 Task: Find round trip flights from New Delhi to London, departing on July 11 and returning on July 15, with 2 stops or fewer.
Action: Mouse moved to (416, 143)
Screenshot: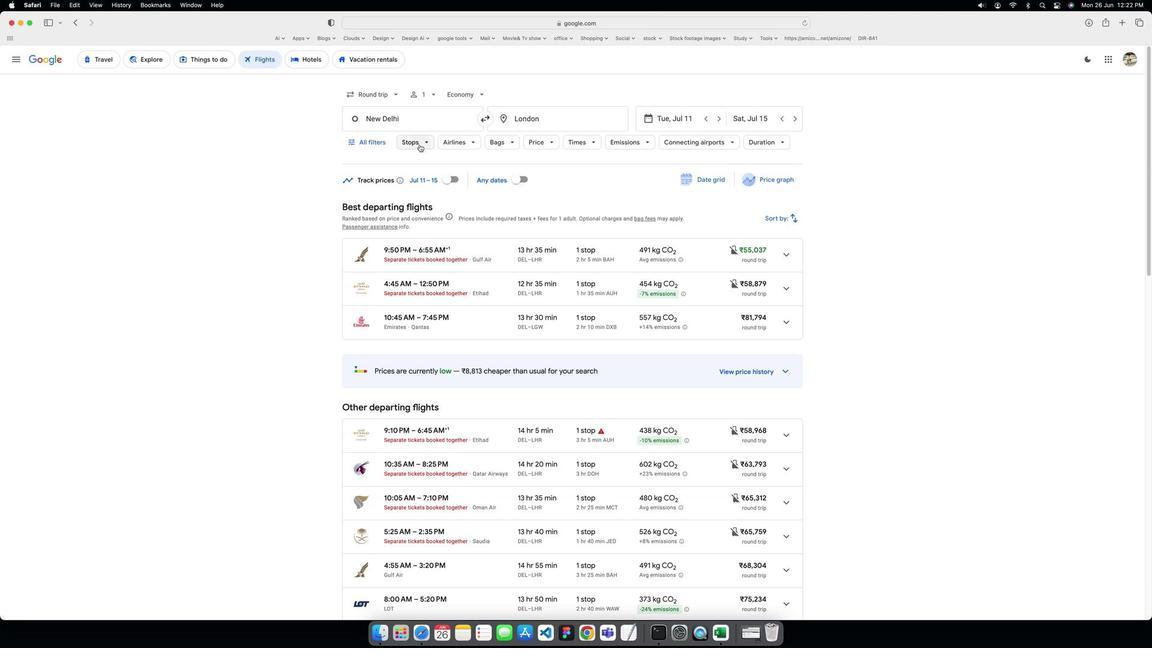 
Action: Mouse pressed left at (416, 143)
Screenshot: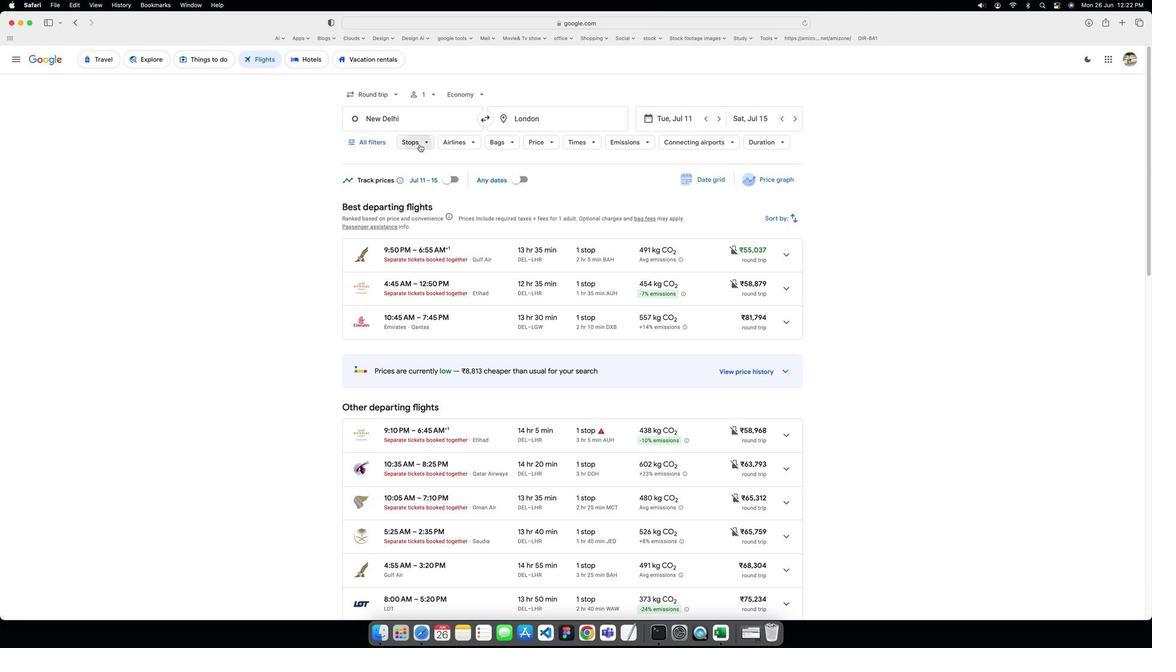 
Action: Mouse moved to (417, 252)
Screenshot: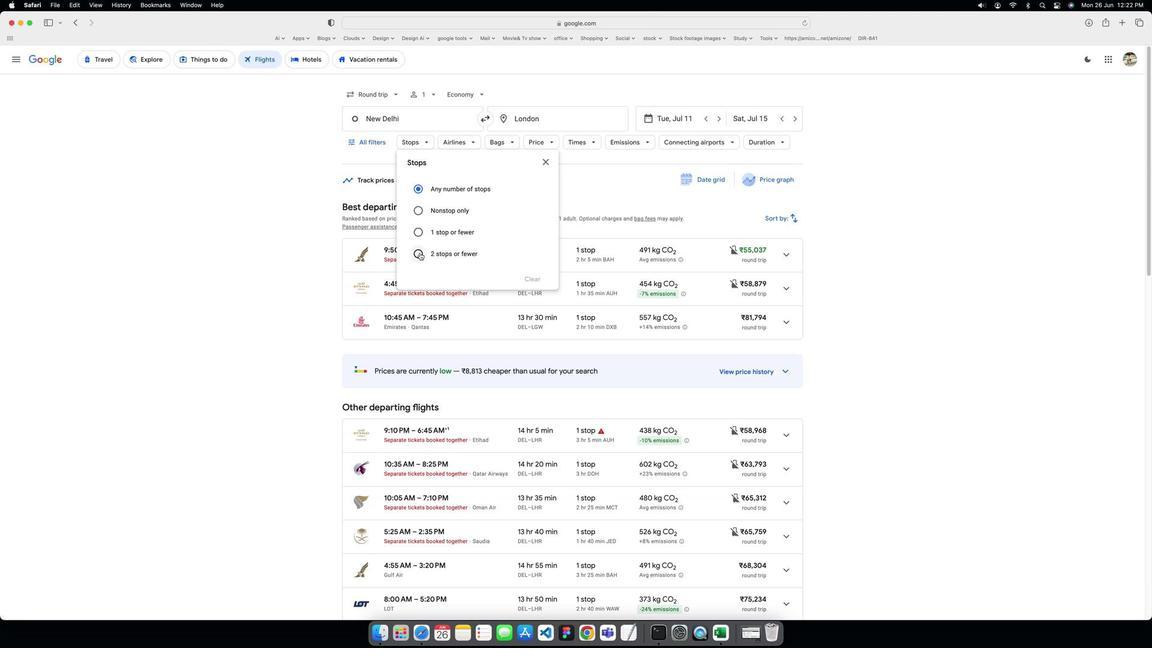 
Action: Mouse pressed left at (417, 252)
Screenshot: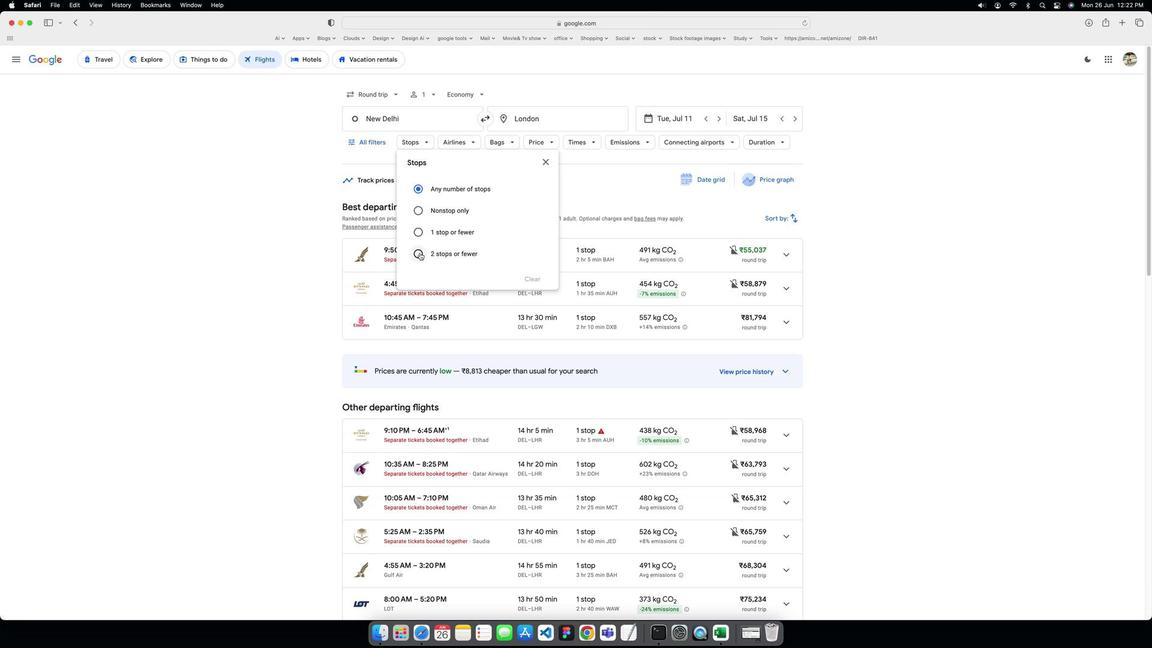 
Action: Mouse moved to (542, 165)
Screenshot: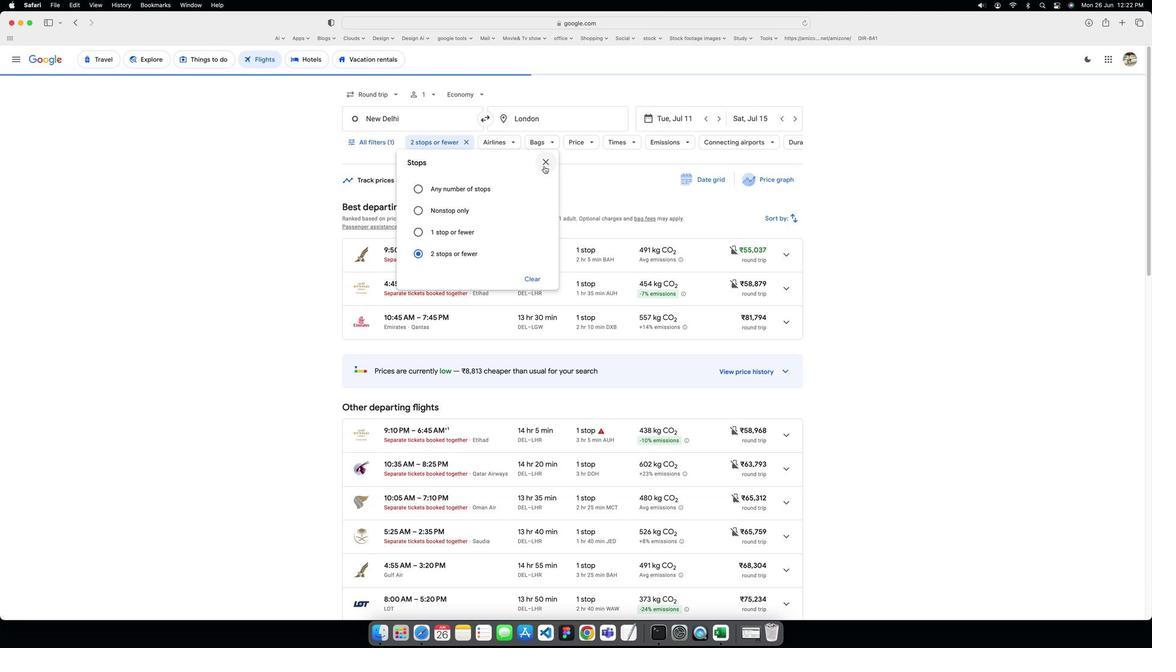
Action: Mouse pressed left at (542, 165)
Screenshot: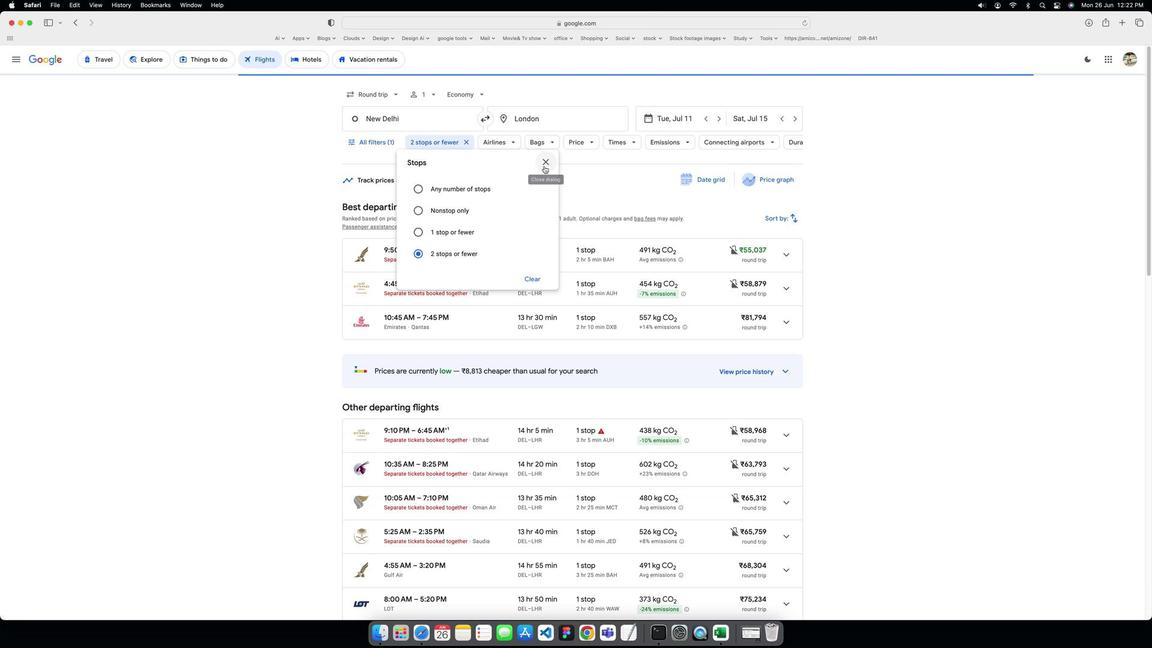 
